 Task: Find wineries and vineyards between Napa Valley, California, and Sonoma, California.
Action: Mouse moved to (236, 66)
Screenshot: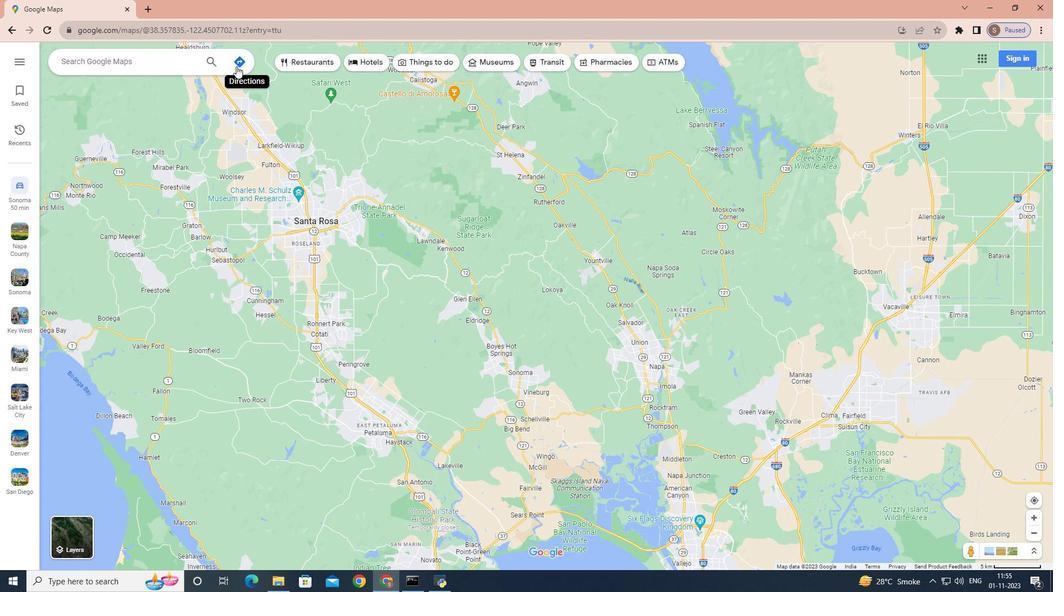 
Action: Mouse pressed left at (236, 66)
Screenshot: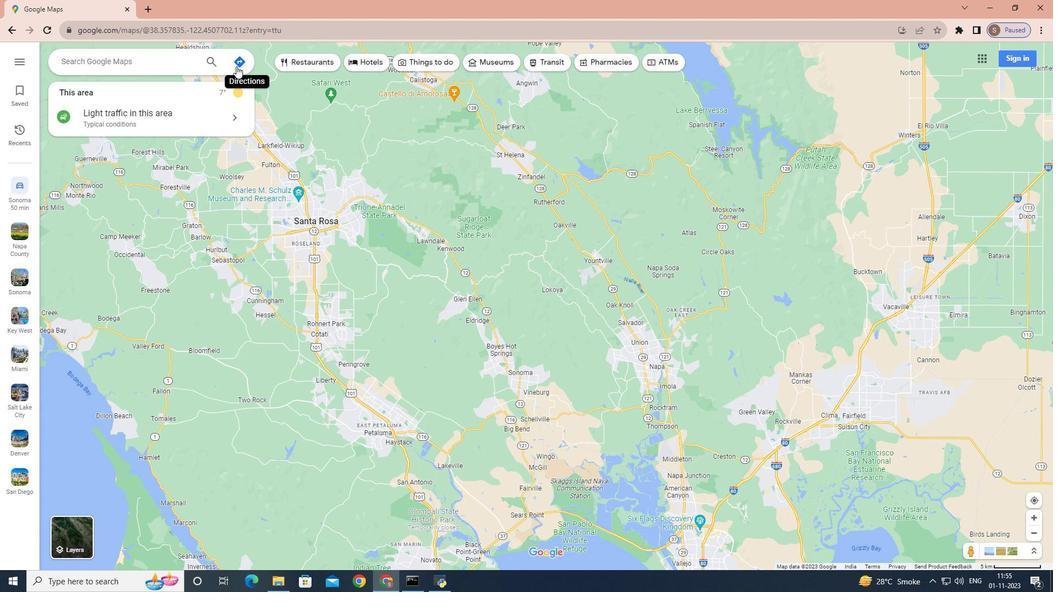 
Action: Mouse moved to (167, 87)
Screenshot: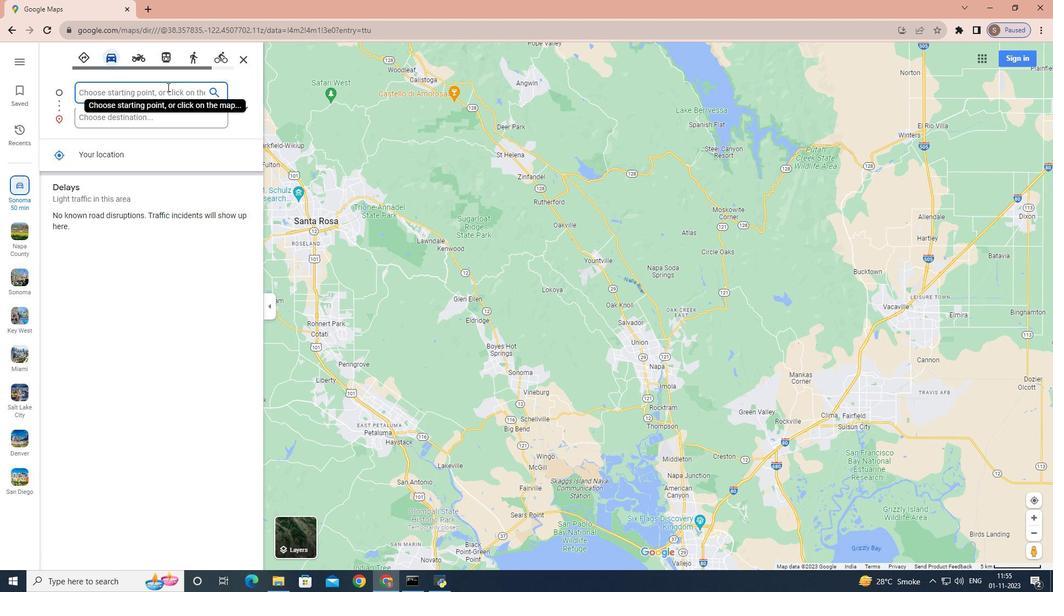 
Action: Key pressed <Key.shift>Napa<Key.space><Key.shift>Valley,<Key.space><Key.shift>California
Screenshot: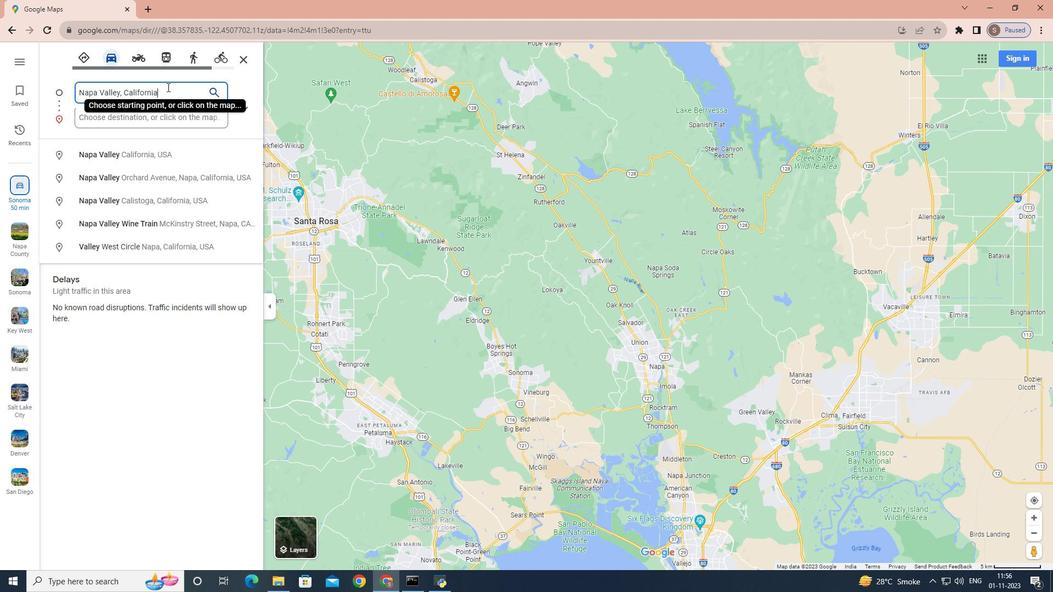 
Action: Mouse moved to (156, 116)
Screenshot: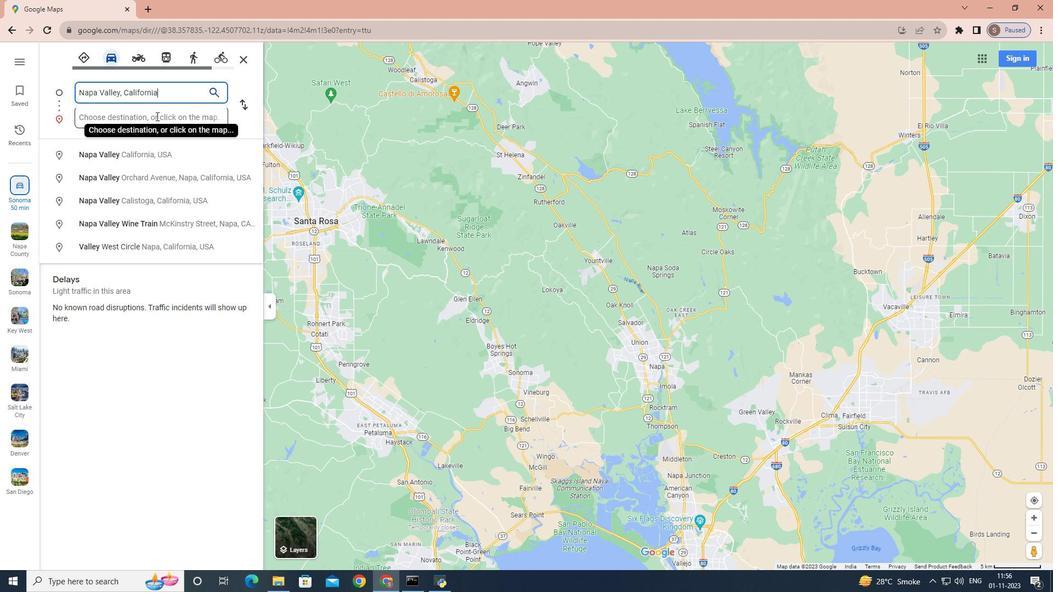
Action: Mouse pressed left at (156, 116)
Screenshot: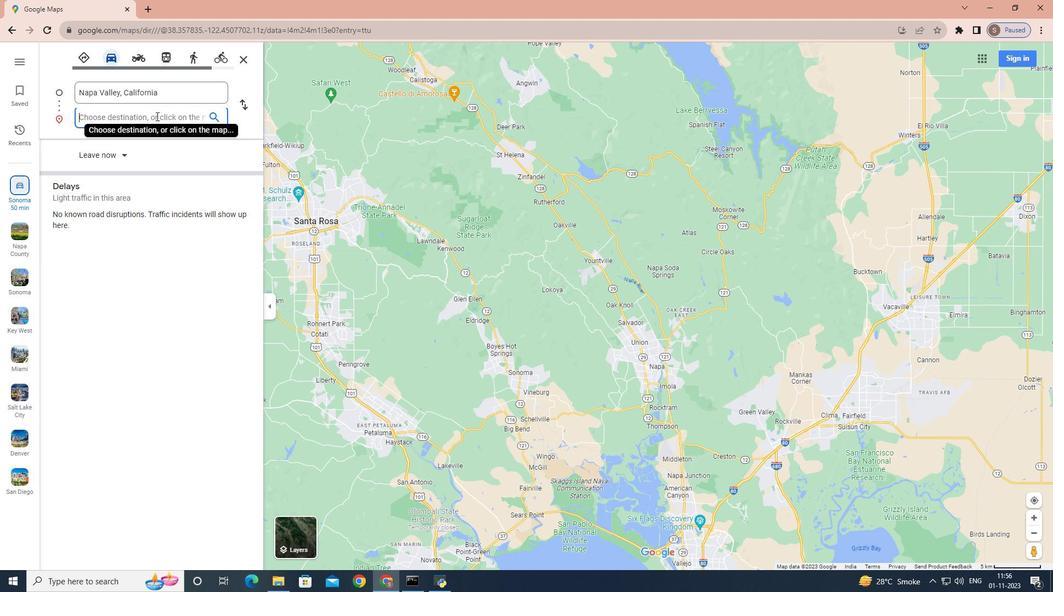 
Action: Key pressed <Key.shift>Sonoma,<Key.space><Key.shift><Key.shift><Key.shift><Key.shift><Key.shift><Key.shift><Key.shift><Key.shift><Key.shift><Key.shift><Key.shift><Key.shift><Key.shift><Key.shift><Key.shift><Key.shift><Key.shift><Key.shift>California
Screenshot: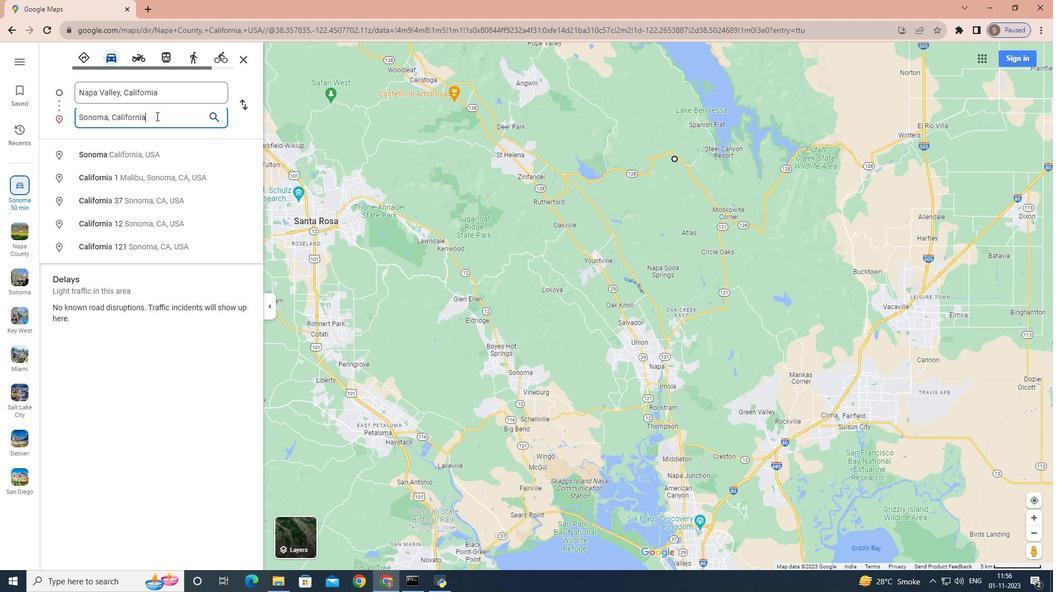 
Action: Mouse moved to (213, 119)
Screenshot: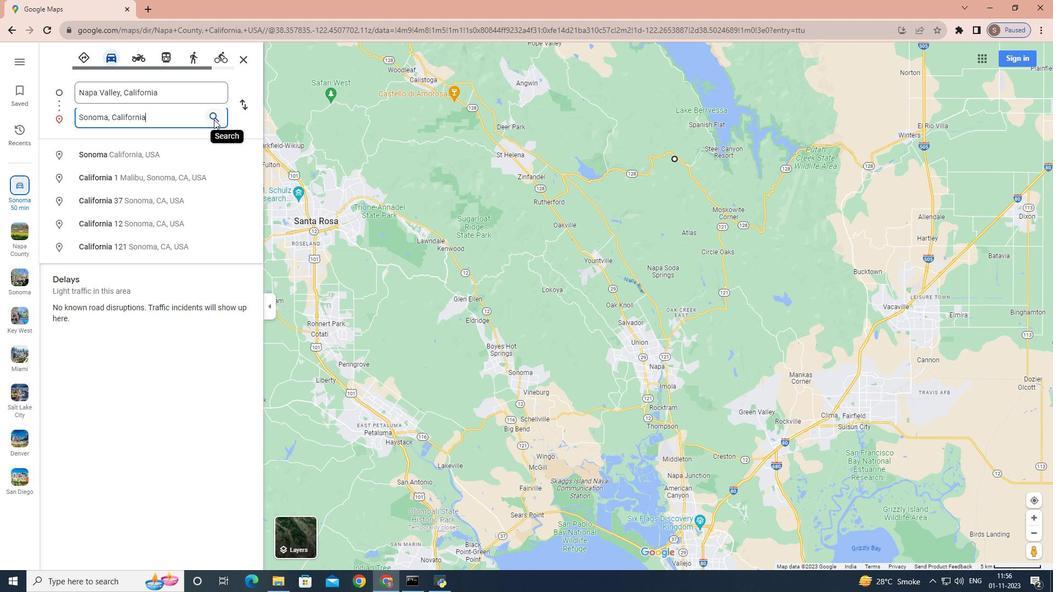 
Action: Mouse pressed left at (213, 119)
Screenshot: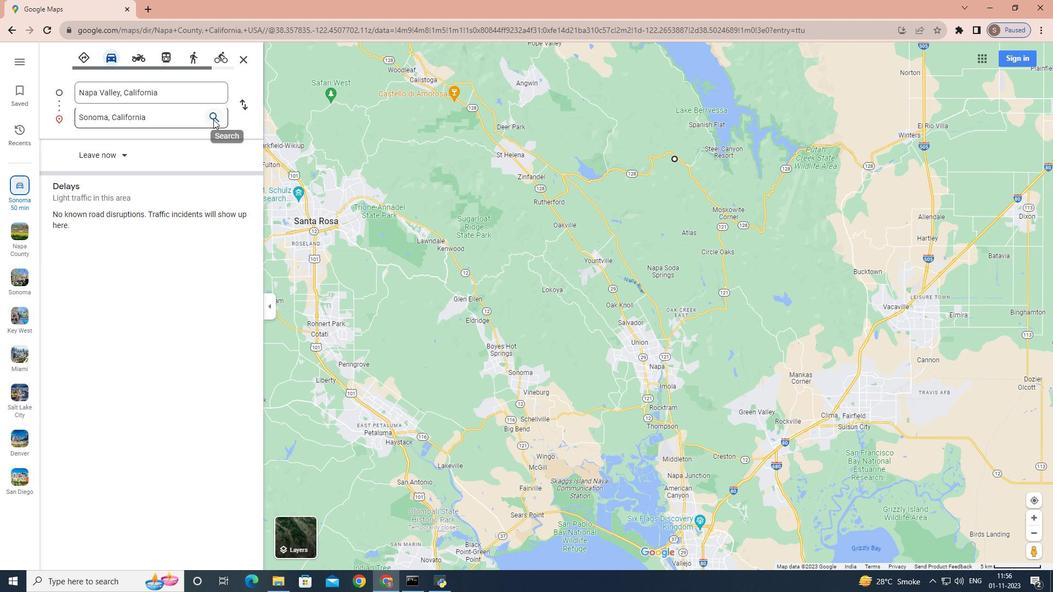 
Action: Mouse moved to (453, 61)
Screenshot: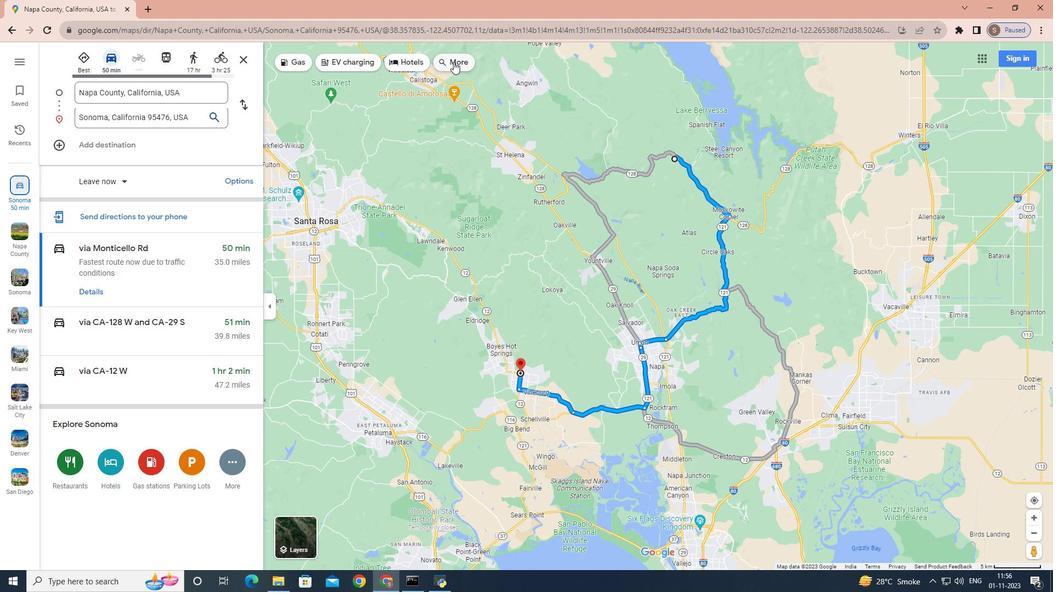 
Action: Mouse pressed left at (453, 61)
Screenshot: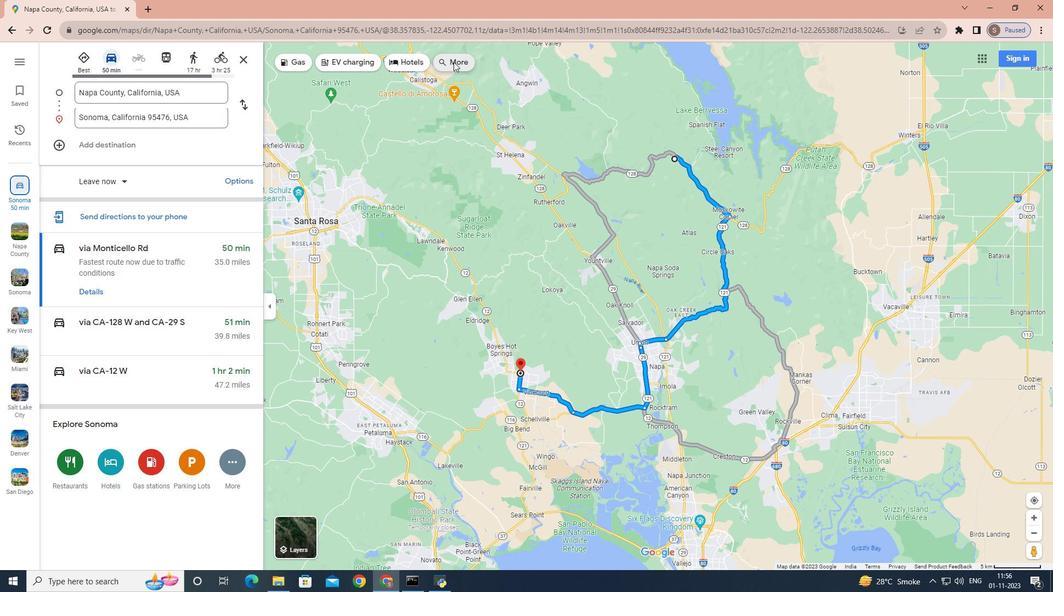 
Action: Mouse moved to (135, 67)
Screenshot: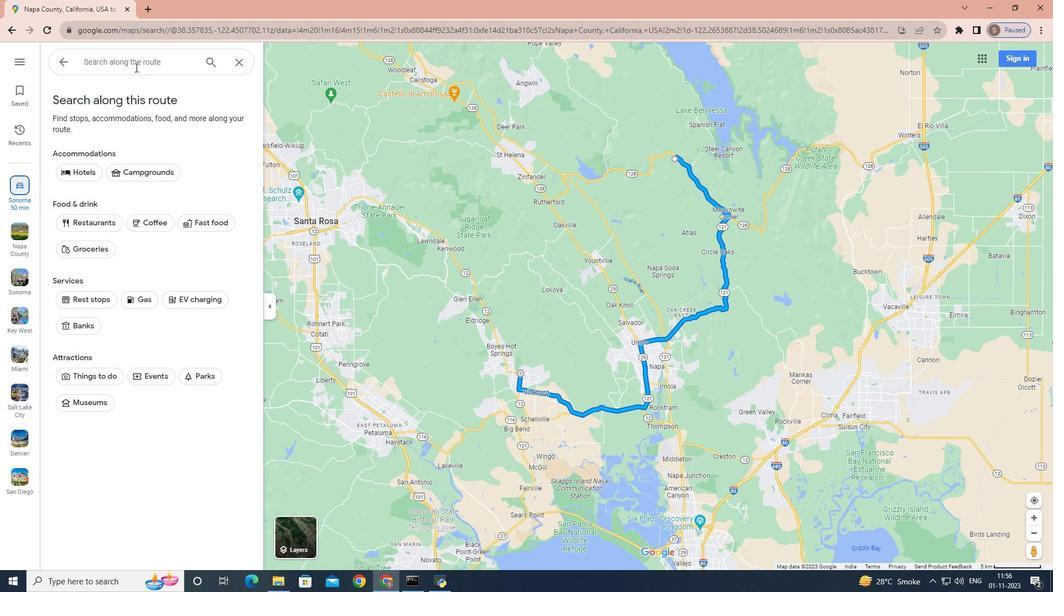 
Action: Mouse pressed left at (135, 67)
Screenshot: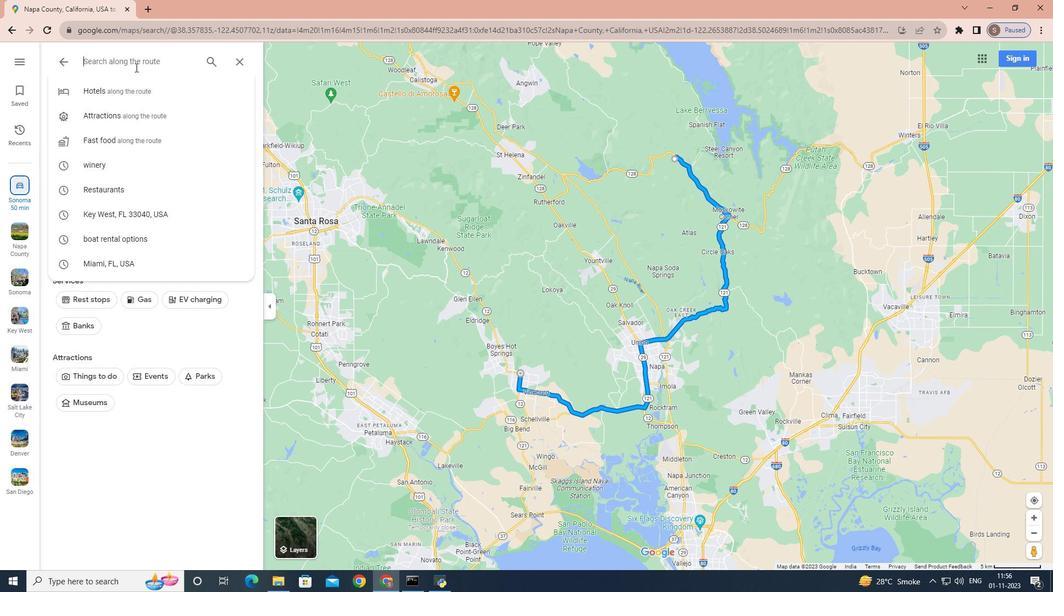 
Action: Key pressed wineries<Key.space>and<Key.space>vineyards<Key.enter>
Screenshot: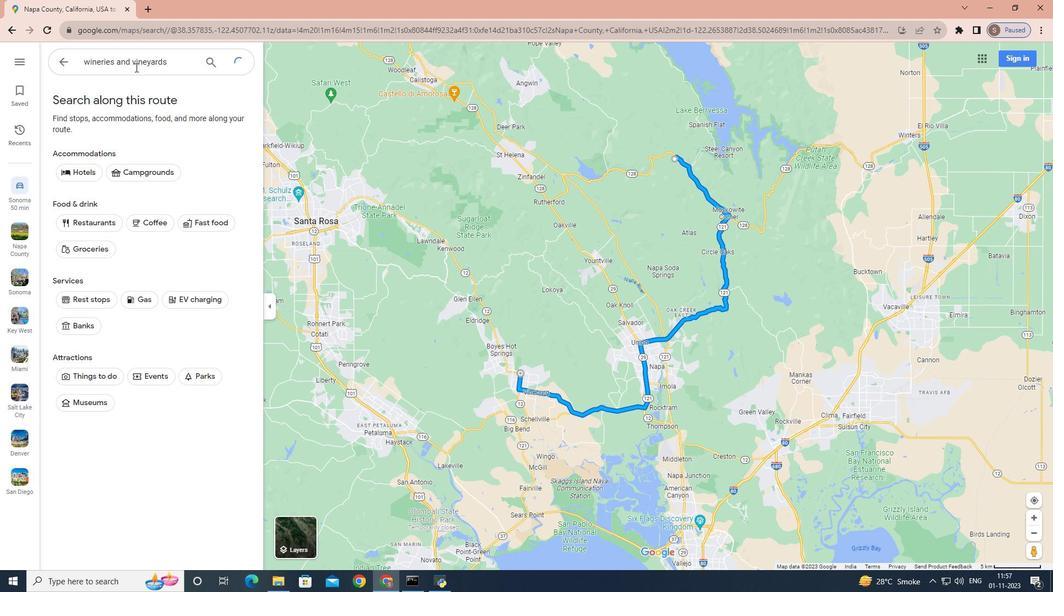 
Action: Mouse moved to (141, 92)
Screenshot: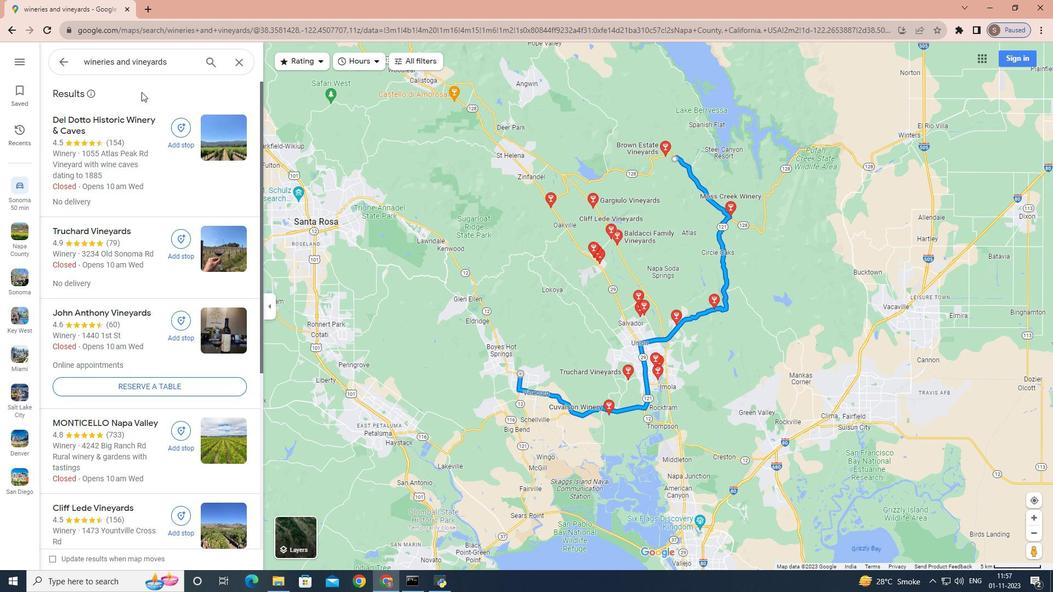 
